 Task: Check the percentage active listings of new construction in the last 3 years.
Action: Mouse moved to (720, 172)
Screenshot: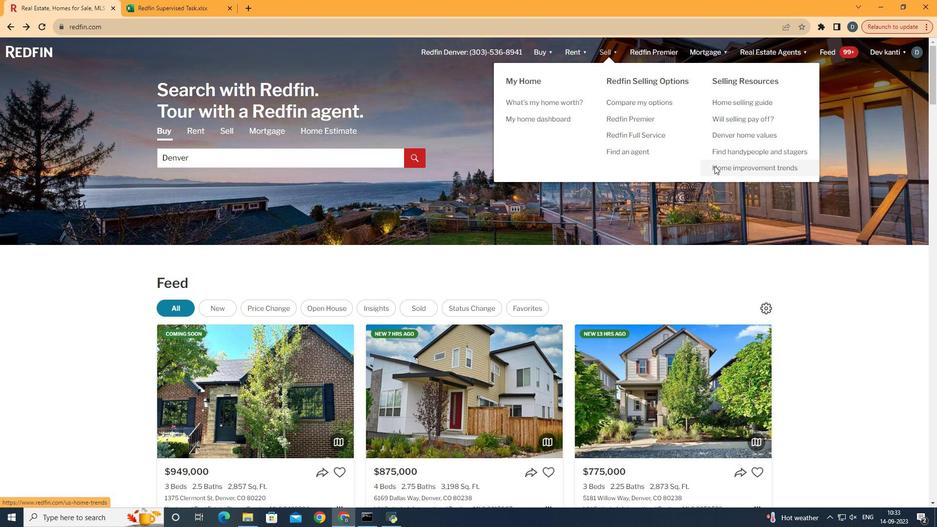 
Action: Mouse pressed left at (720, 172)
Screenshot: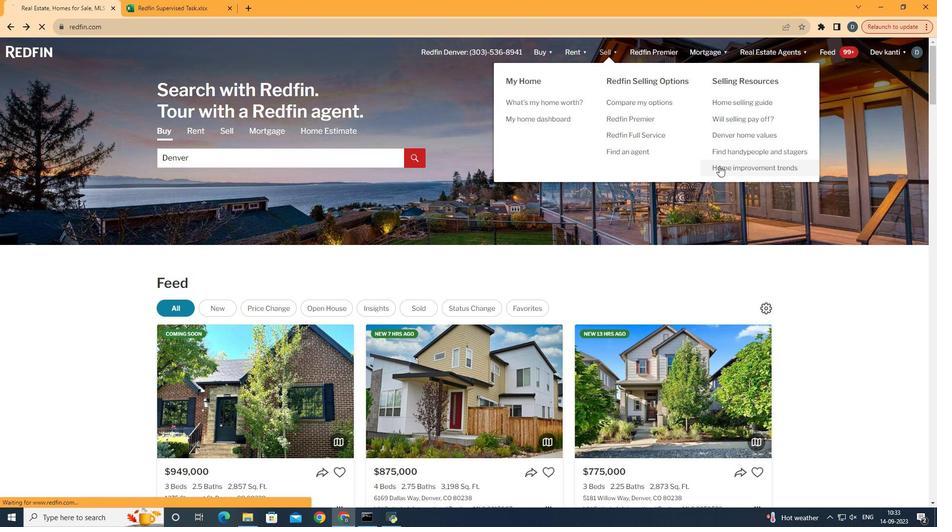 
Action: Mouse moved to (256, 197)
Screenshot: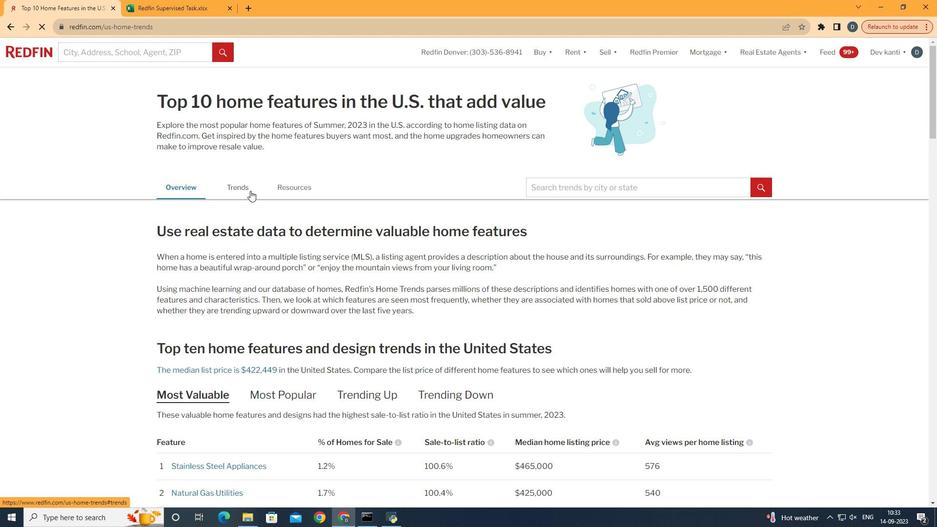 
Action: Mouse pressed left at (256, 197)
Screenshot: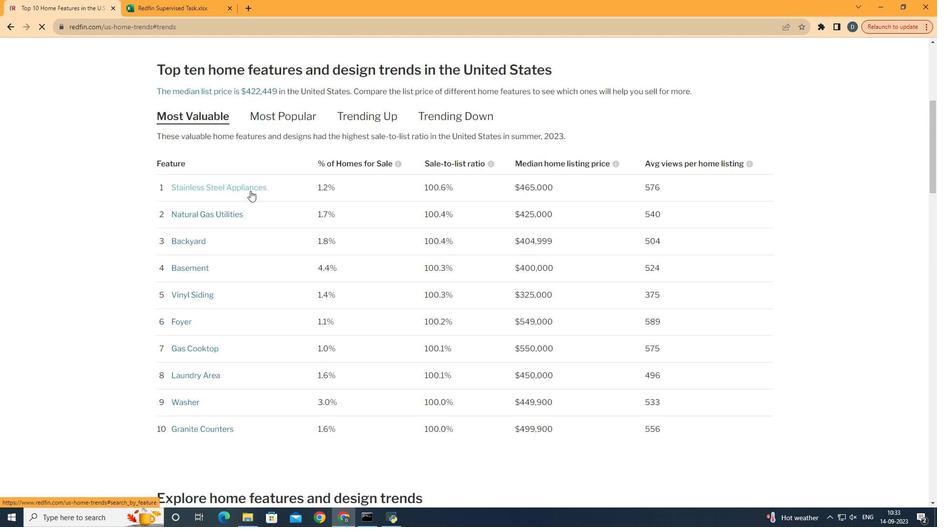 
Action: Mouse moved to (328, 248)
Screenshot: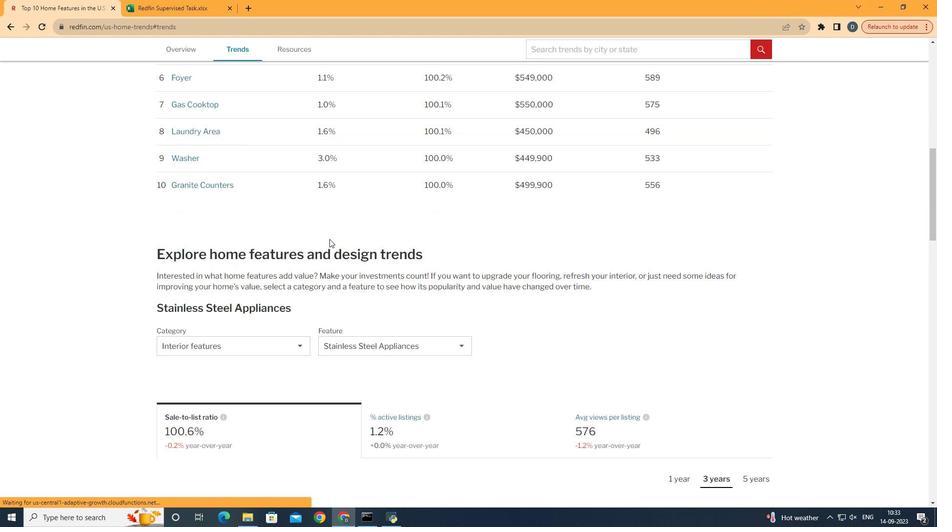 
Action: Mouse scrolled (328, 248) with delta (0, 0)
Screenshot: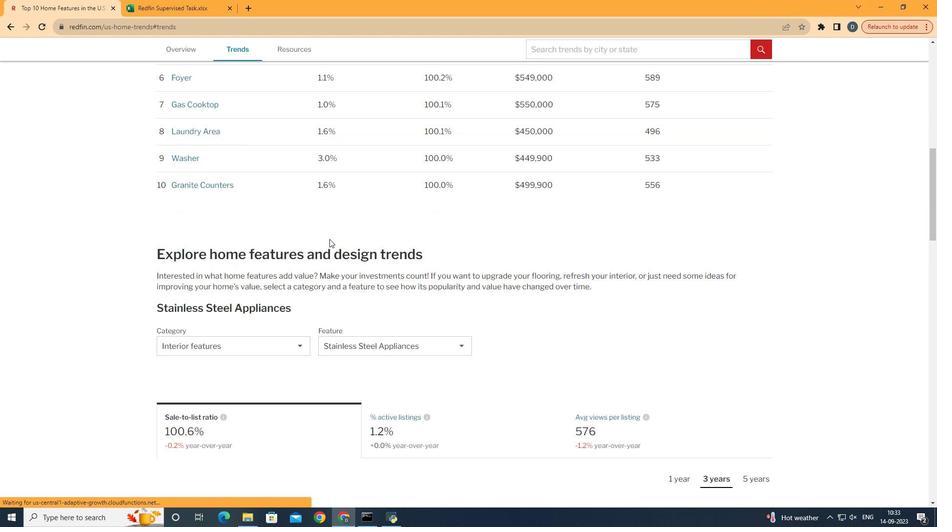 
Action: Mouse moved to (329, 248)
Screenshot: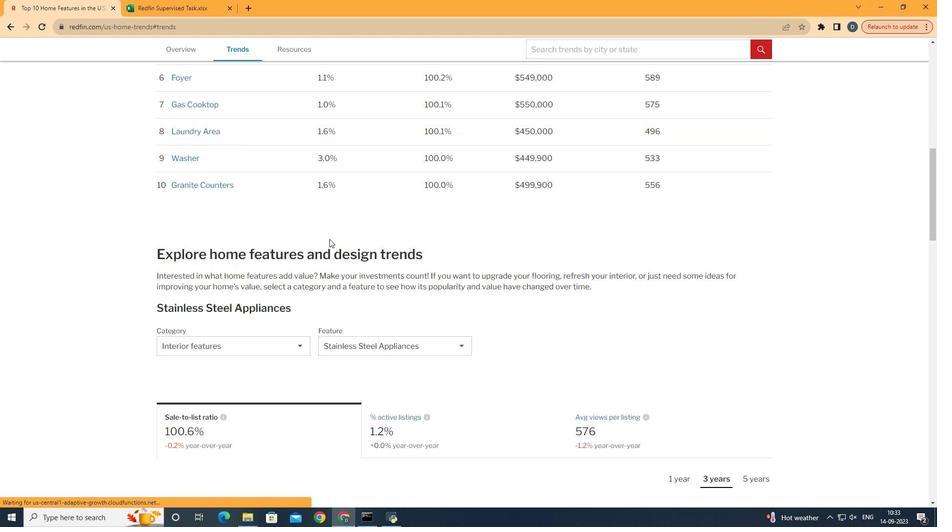 
Action: Mouse scrolled (329, 247) with delta (0, 0)
Screenshot: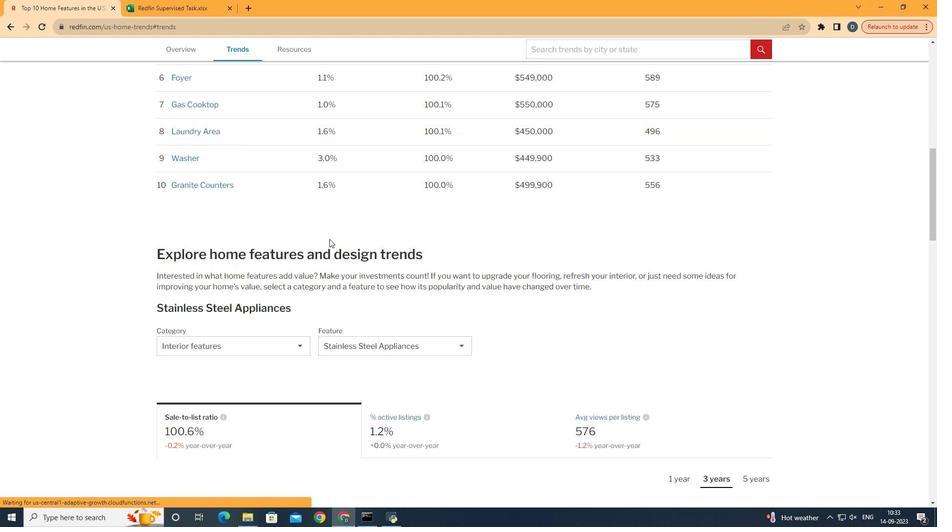 
Action: Mouse moved to (331, 247)
Screenshot: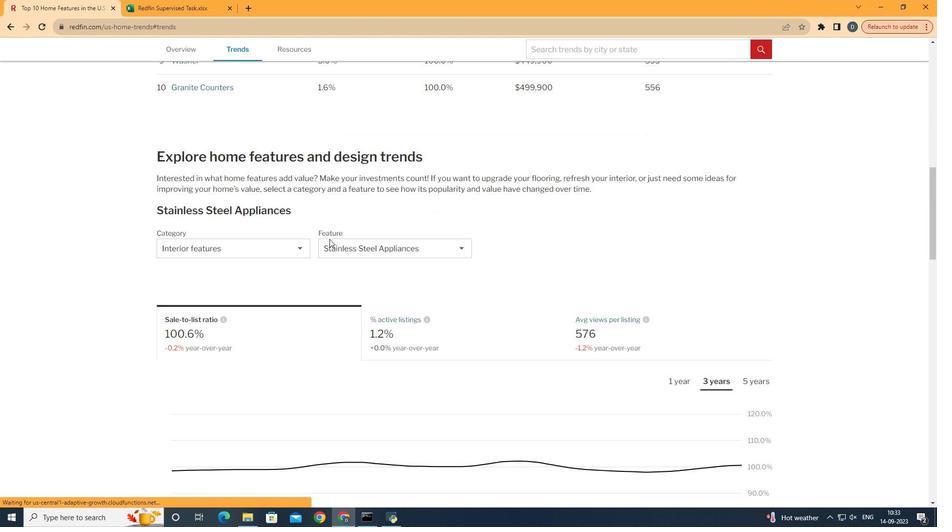 
Action: Mouse scrolled (331, 246) with delta (0, 0)
Screenshot: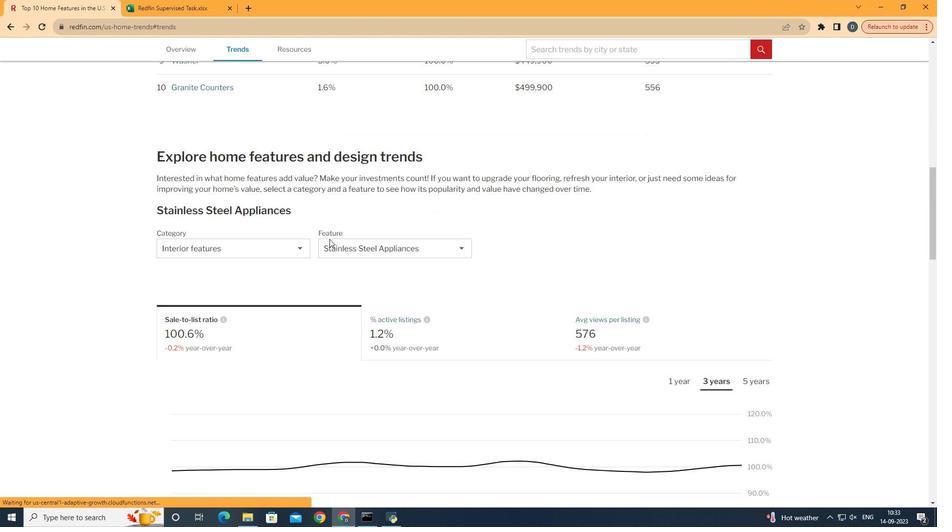 
Action: Mouse moved to (332, 247)
Screenshot: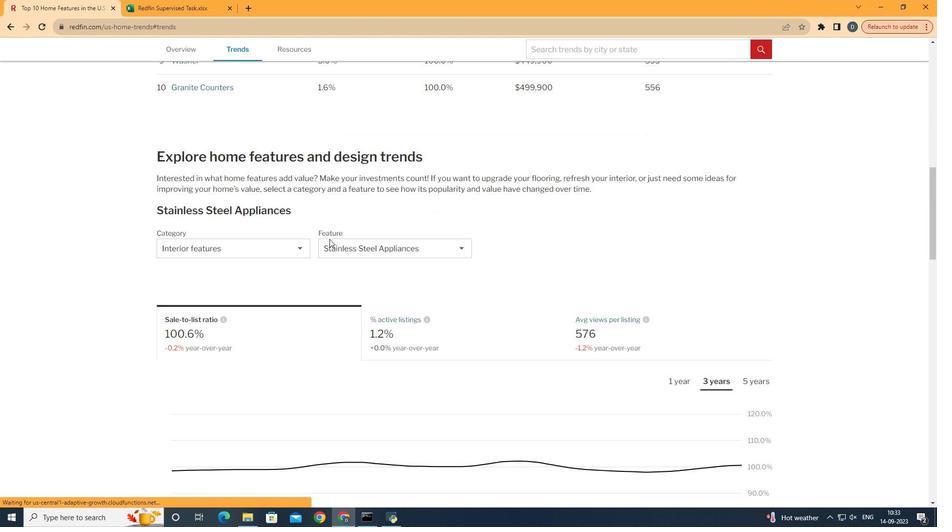 
Action: Mouse scrolled (332, 246) with delta (0, 0)
Screenshot: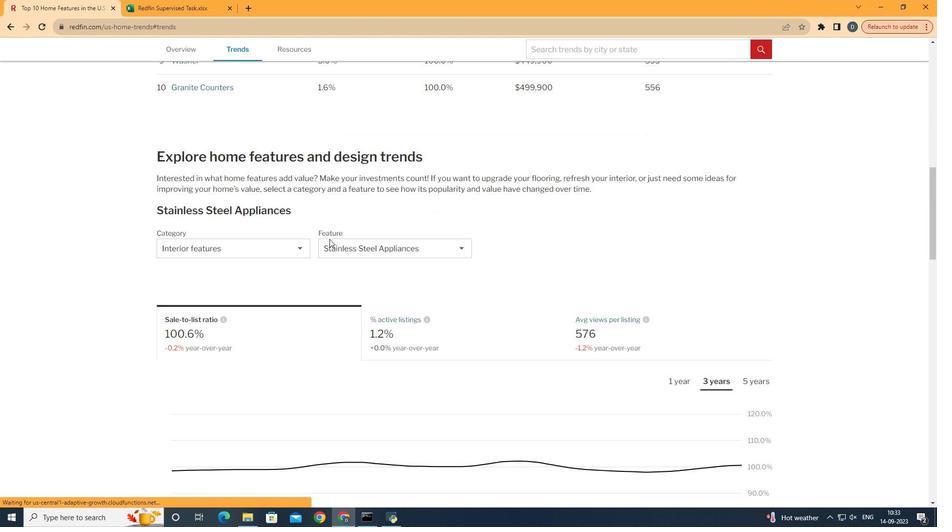 
Action: Mouse moved to (333, 247)
Screenshot: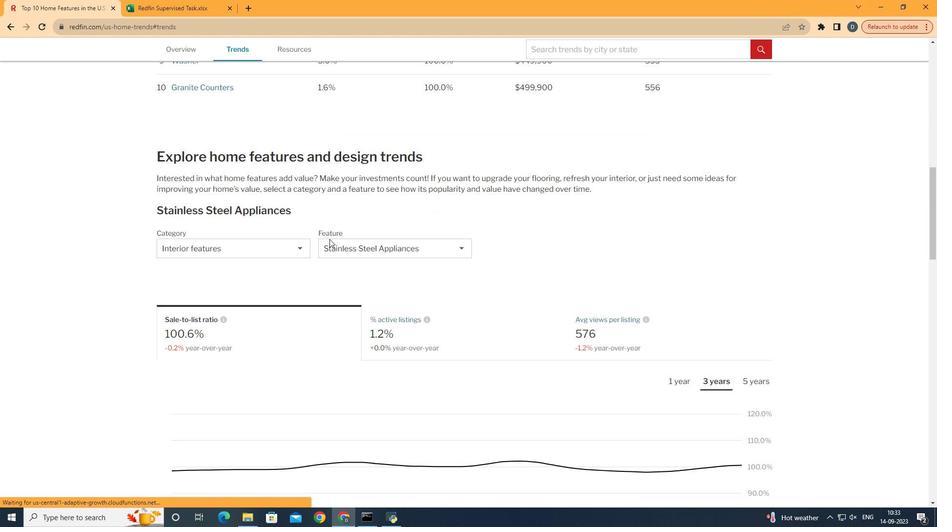 
Action: Mouse scrolled (333, 246) with delta (0, 0)
Screenshot: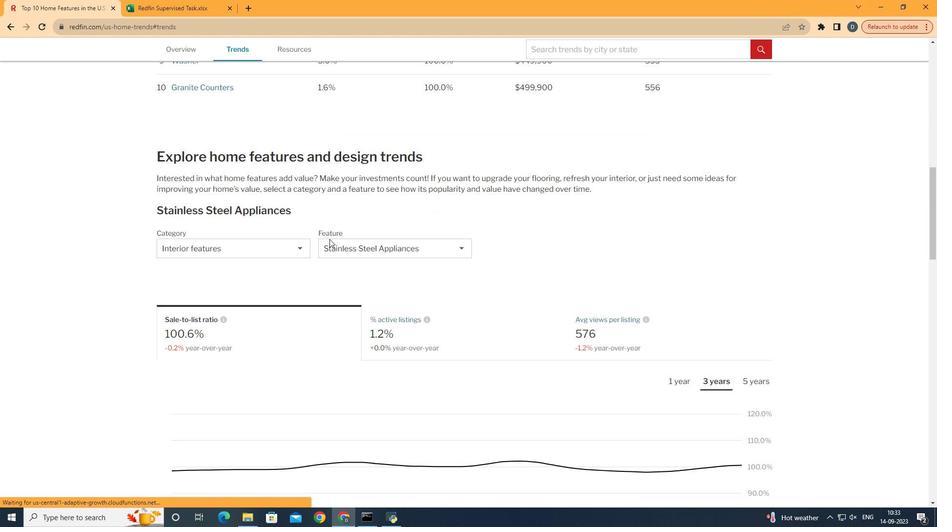 
Action: Mouse moved to (334, 246)
Screenshot: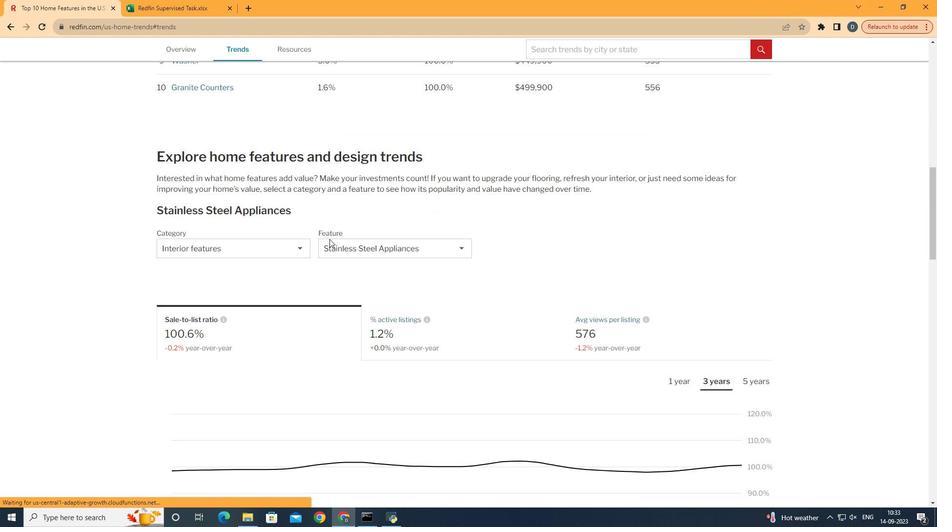 
Action: Mouse scrolled (334, 245) with delta (0, 0)
Screenshot: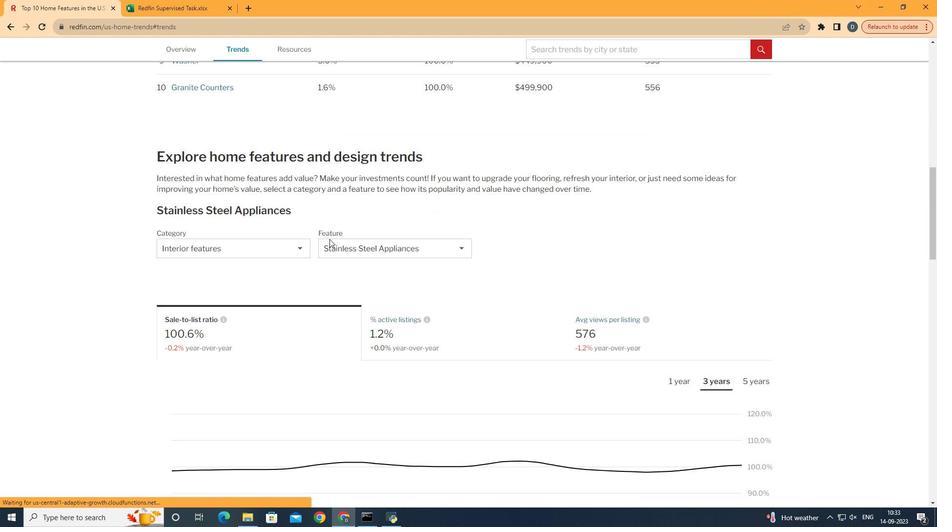 
Action: Mouse moved to (336, 245)
Screenshot: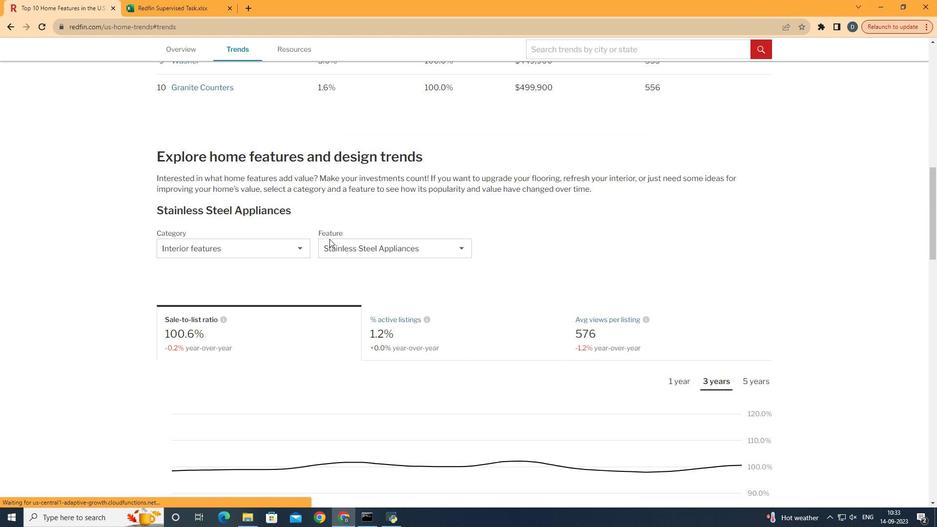 
Action: Mouse scrolled (336, 245) with delta (0, 0)
Screenshot: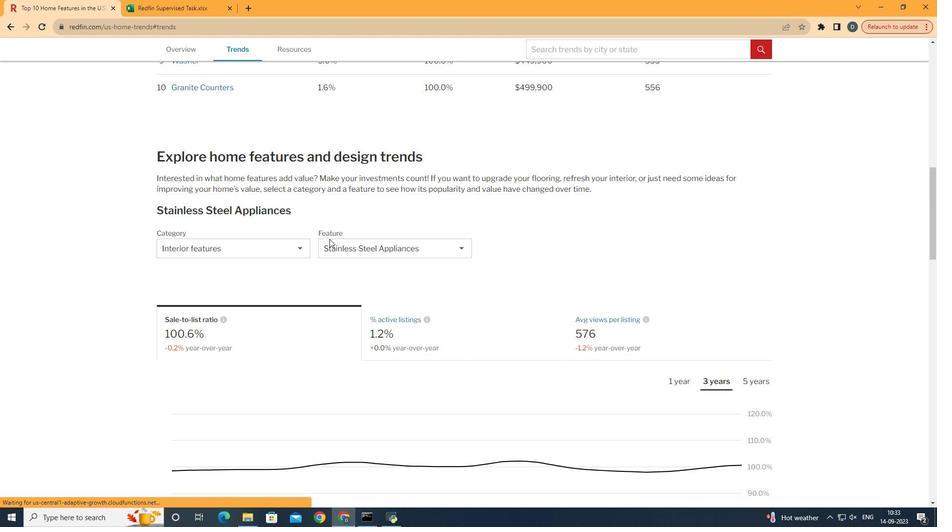 
Action: Mouse moved to (336, 245)
Screenshot: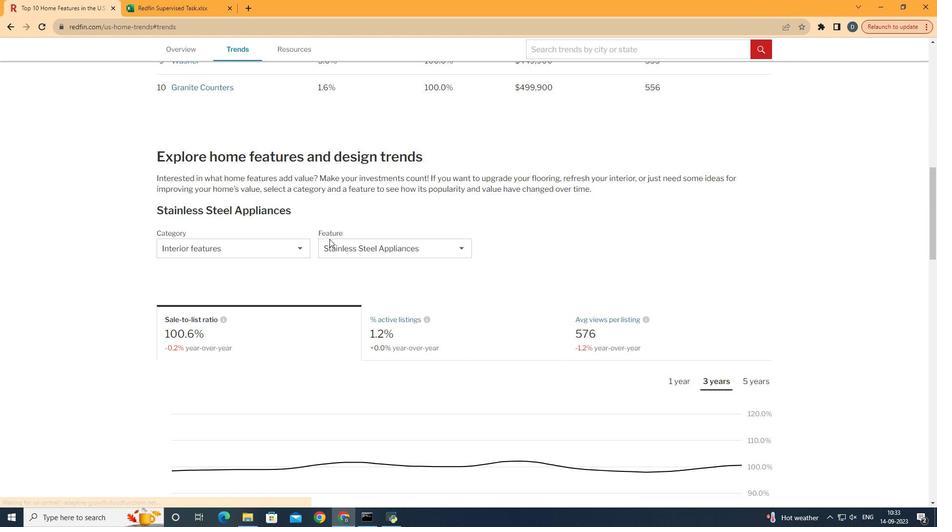 
Action: Mouse scrolled (336, 245) with delta (0, 0)
Screenshot: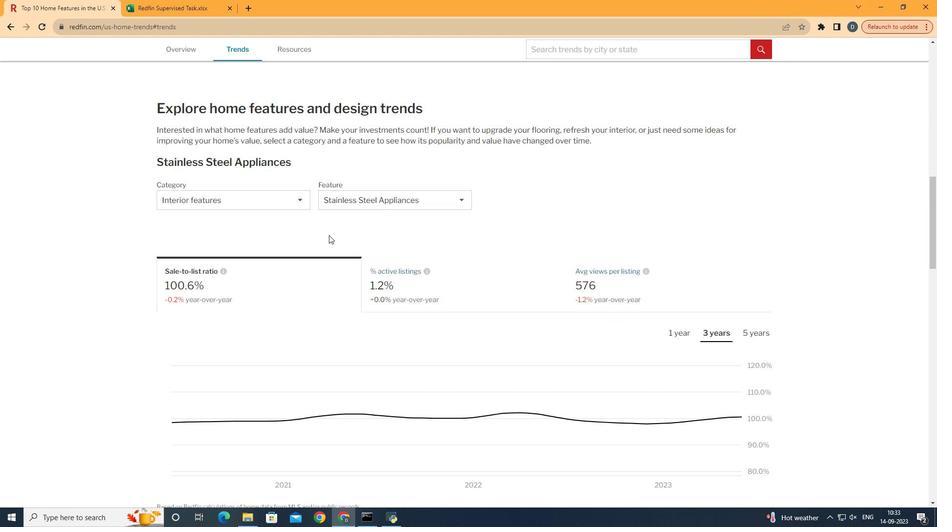 
Action: Mouse moved to (285, 199)
Screenshot: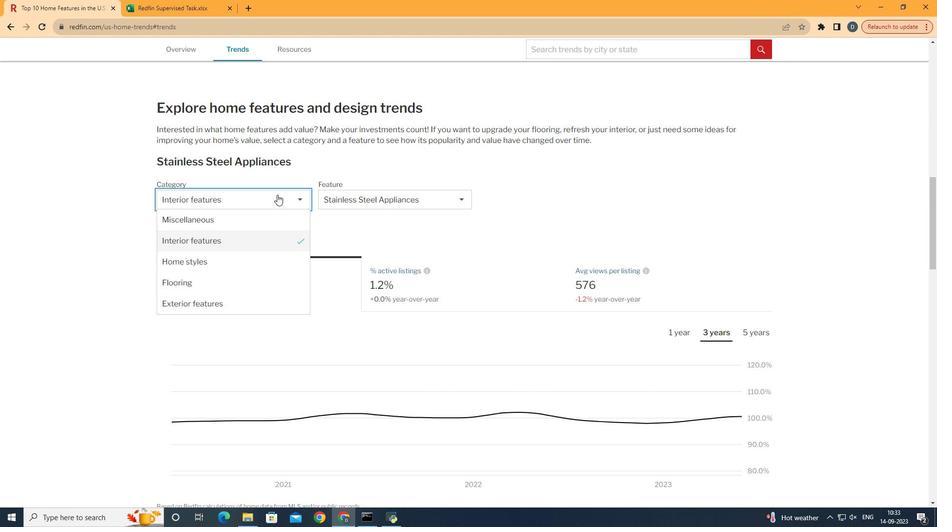 
Action: Mouse pressed left at (285, 199)
Screenshot: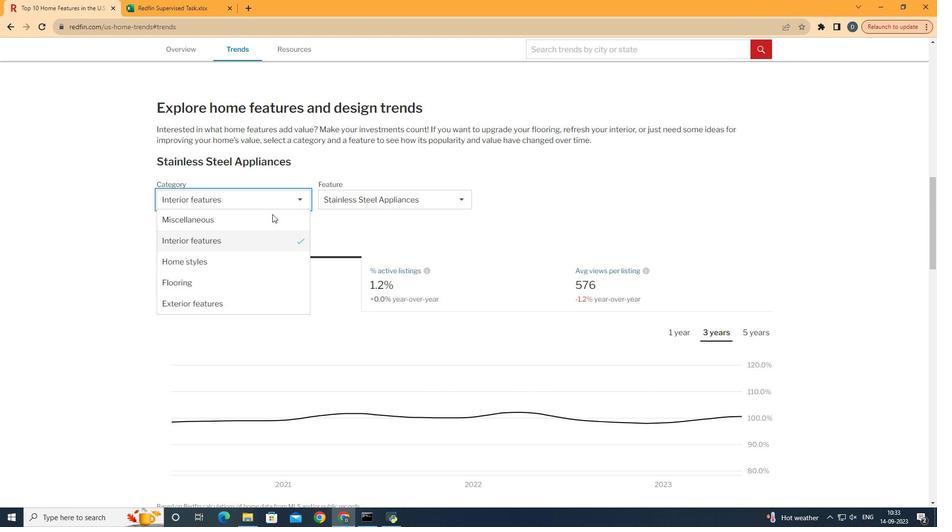 
Action: Mouse moved to (278, 267)
Screenshot: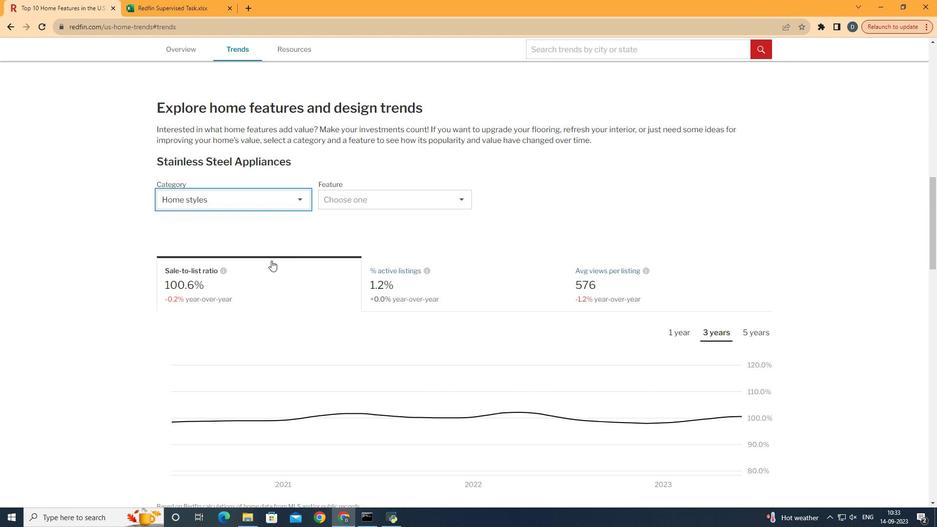 
Action: Mouse pressed left at (278, 267)
Screenshot: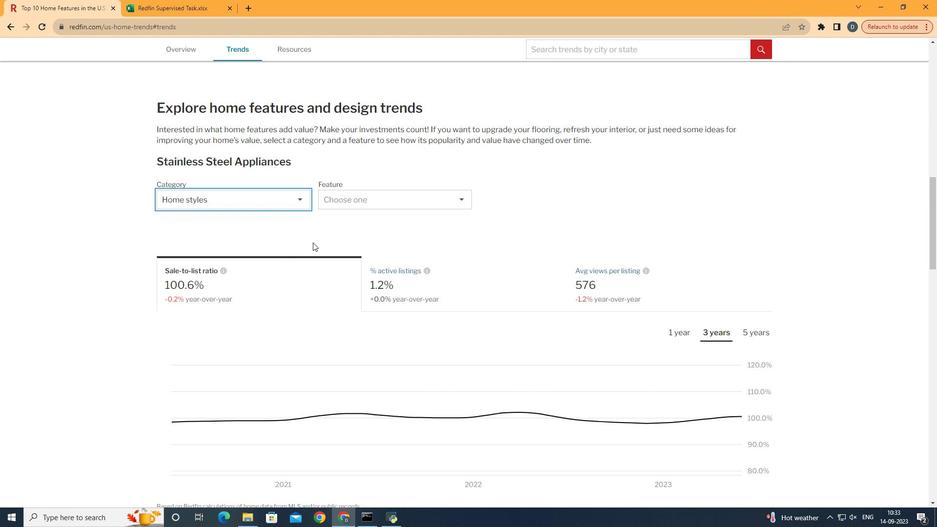 
Action: Mouse moved to (393, 210)
Screenshot: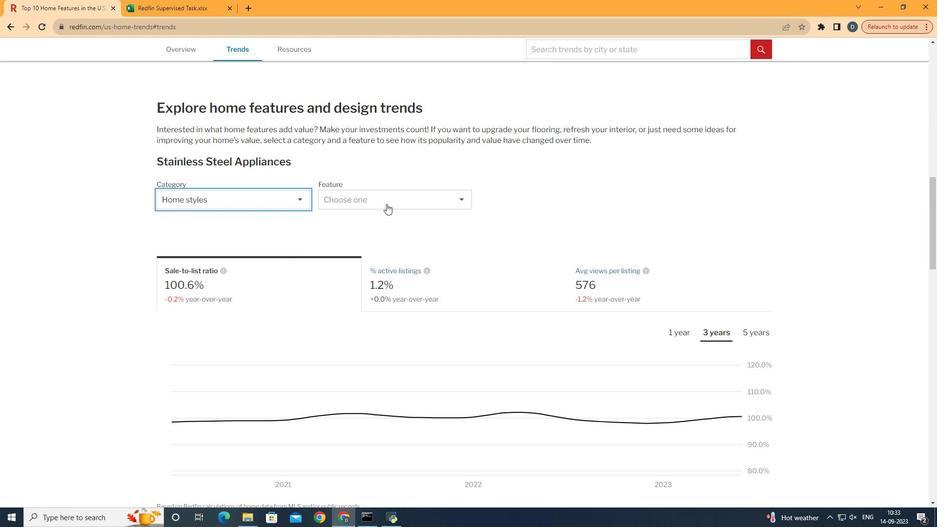
Action: Mouse pressed left at (393, 210)
Screenshot: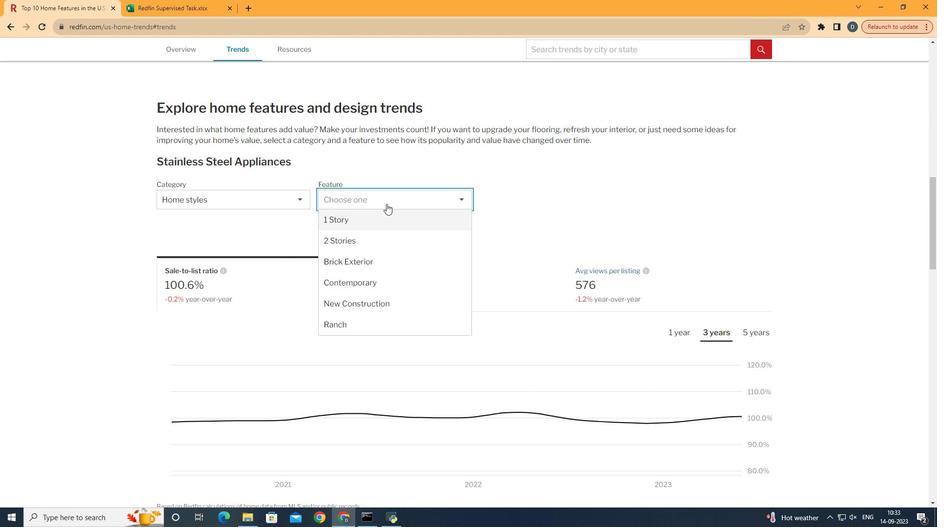 
Action: Mouse moved to (388, 306)
Screenshot: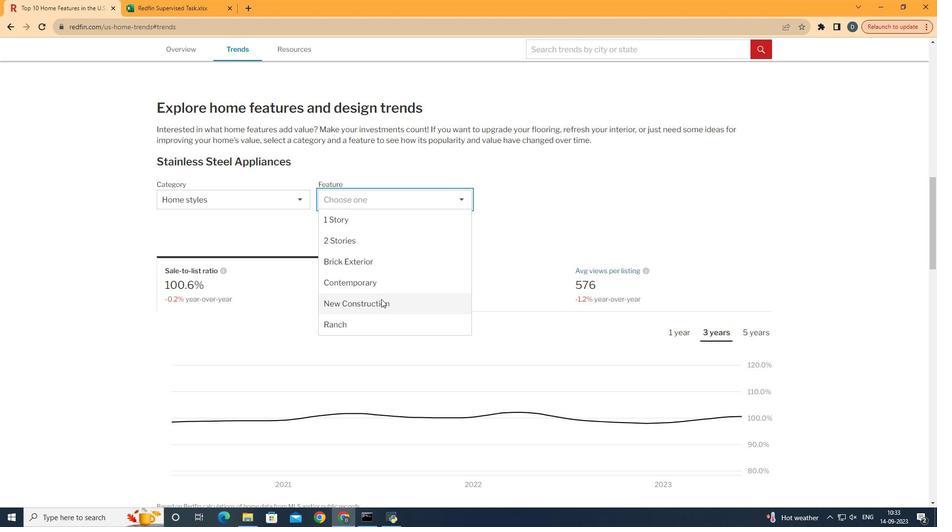 
Action: Mouse pressed left at (388, 306)
Screenshot: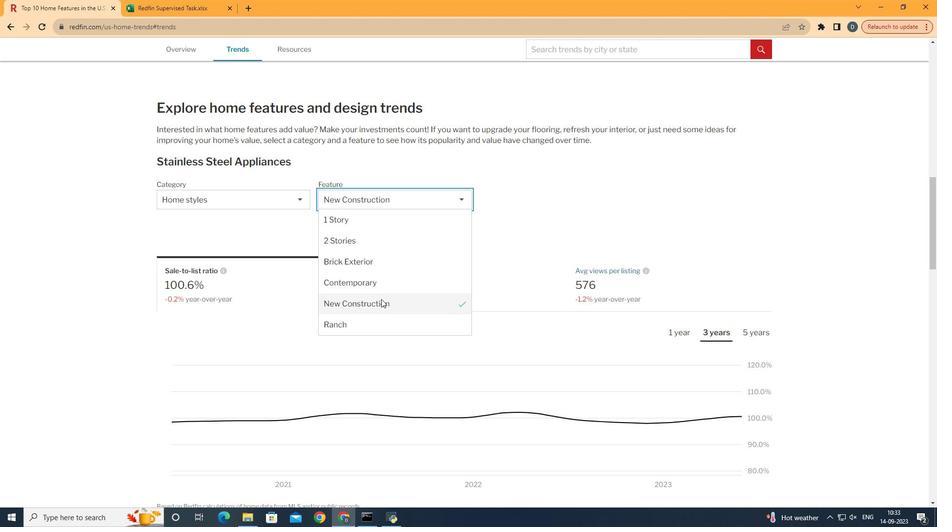 
Action: Mouse moved to (491, 295)
Screenshot: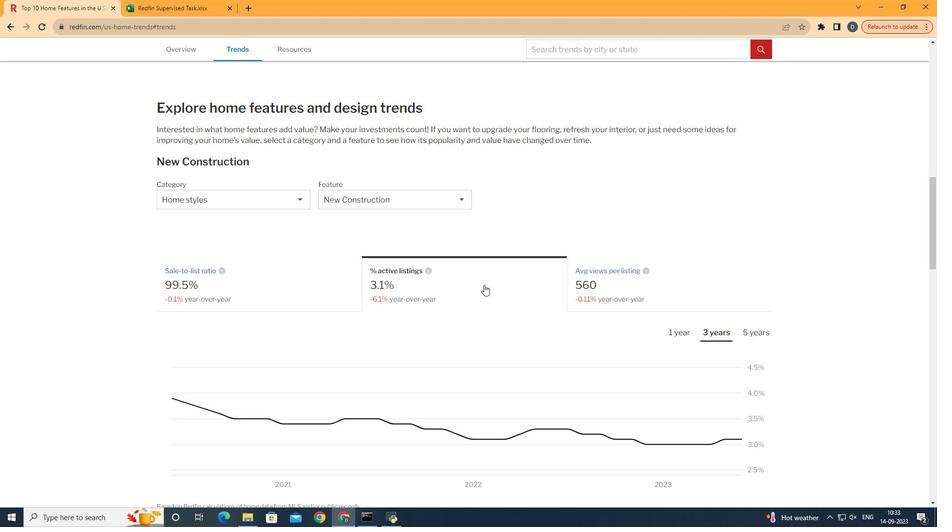 
Action: Mouse pressed left at (491, 295)
Screenshot: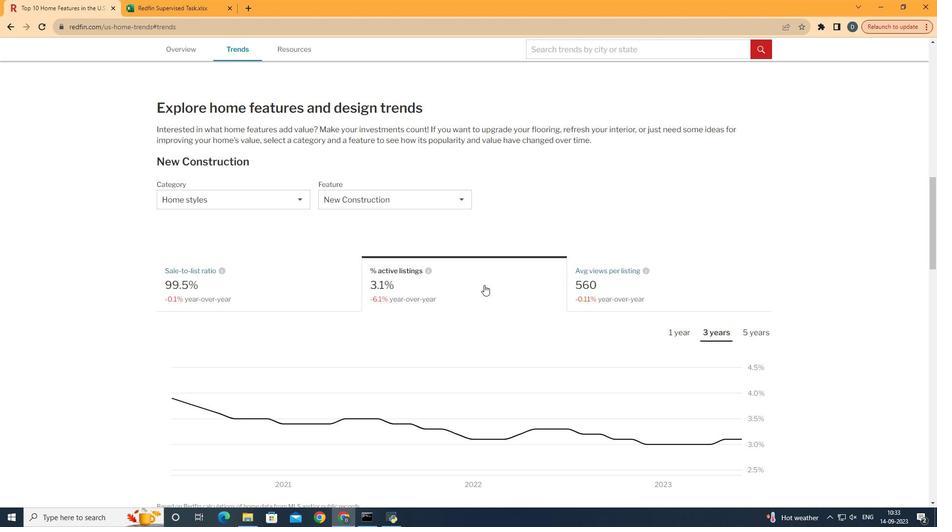 
Action: Mouse moved to (558, 300)
Screenshot: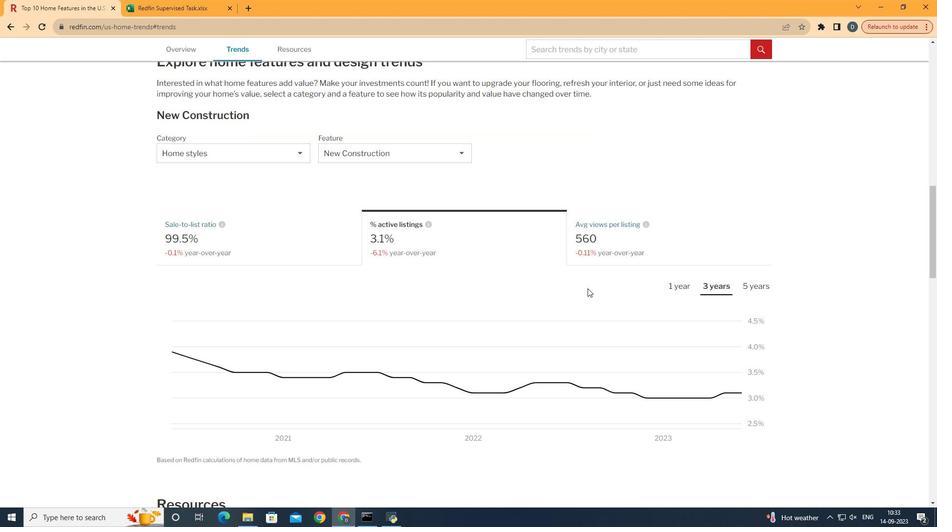 
Action: Mouse scrolled (558, 299) with delta (0, 0)
Screenshot: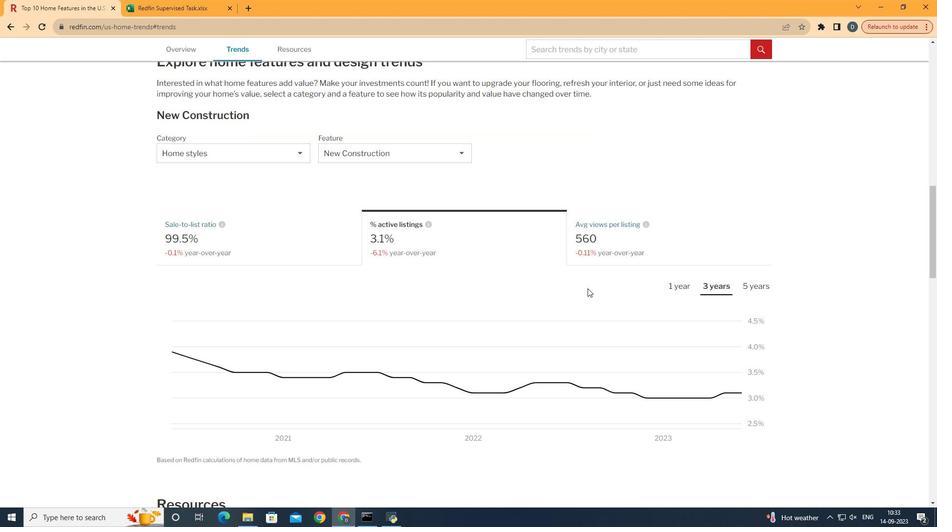 
Action: Mouse moved to (726, 297)
Screenshot: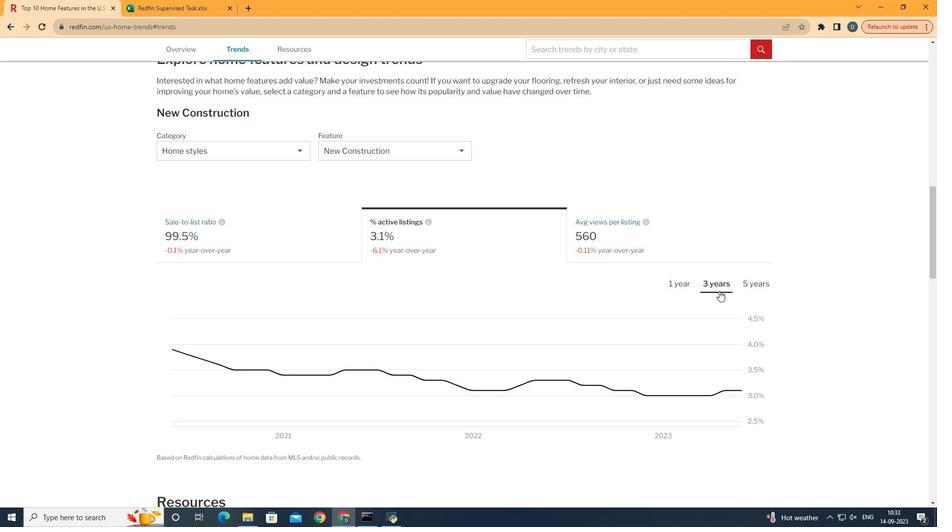 
Action: Mouse pressed left at (726, 297)
Screenshot: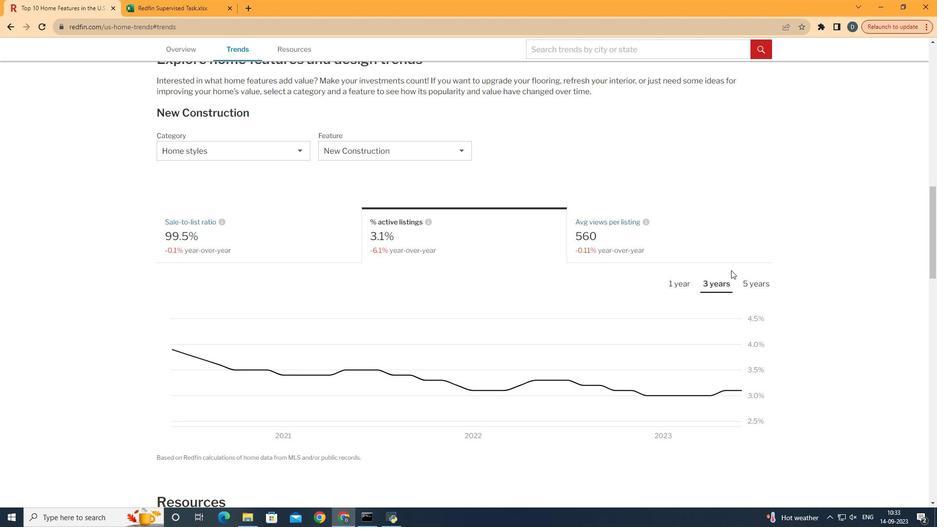
Action: Mouse moved to (749, 241)
Screenshot: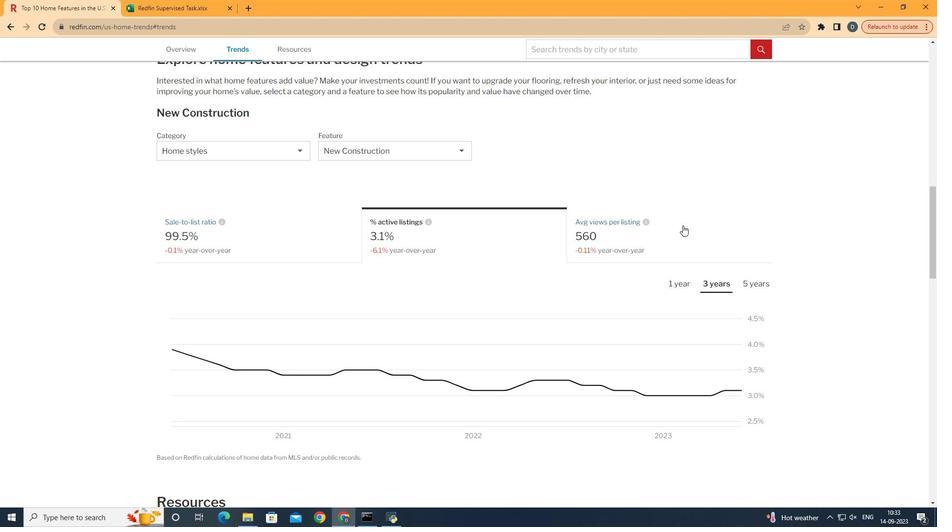 
